 Task: Toggle the show structs option in the outline.
Action: Mouse moved to (7, 556)
Screenshot: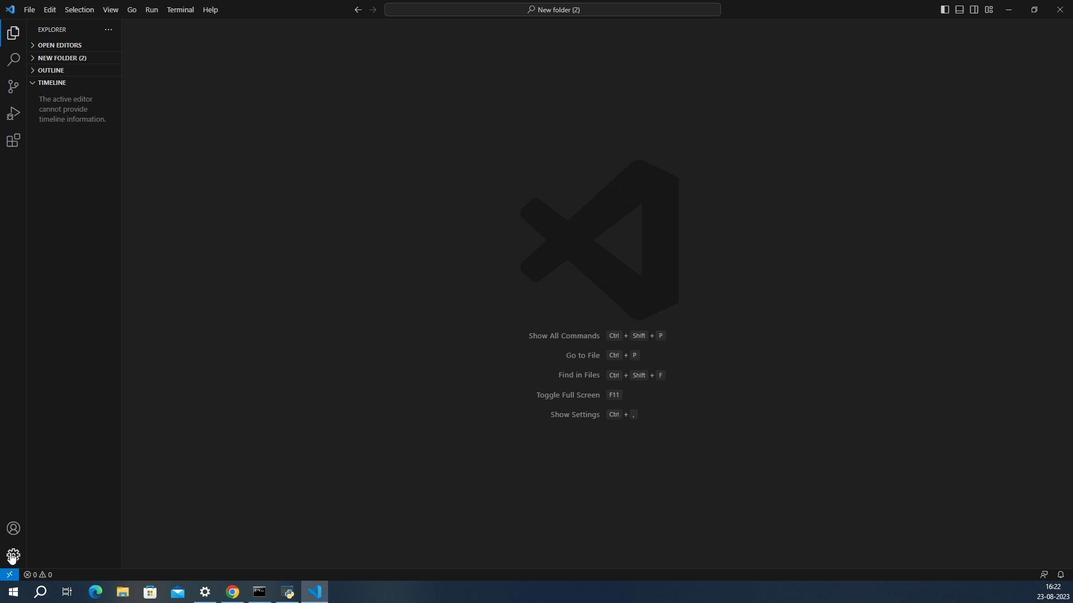 
Action: Mouse pressed left at (7, 556)
Screenshot: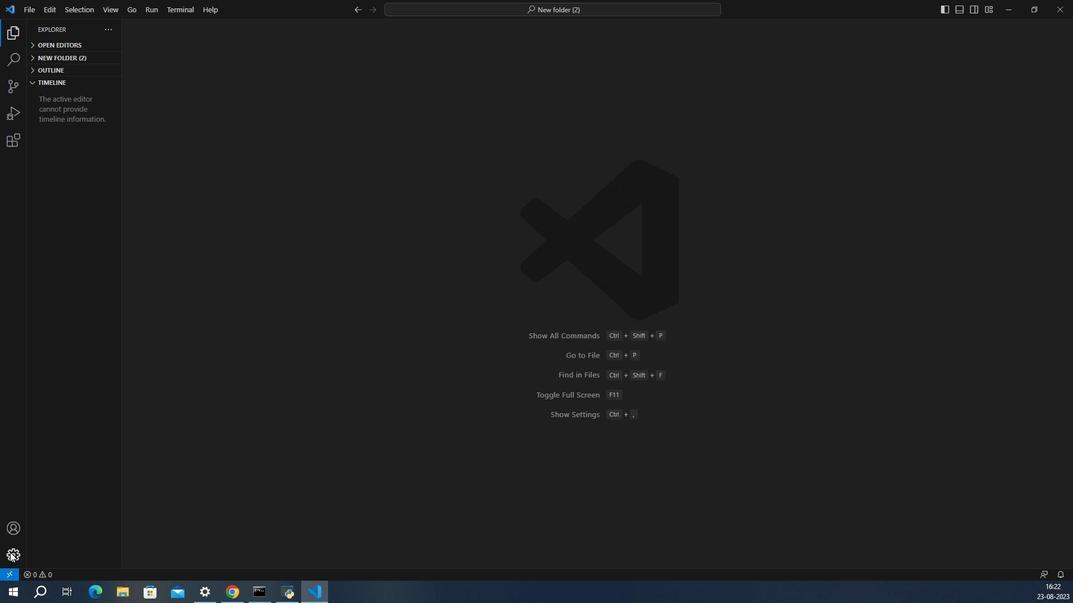 
Action: Mouse moved to (49, 467)
Screenshot: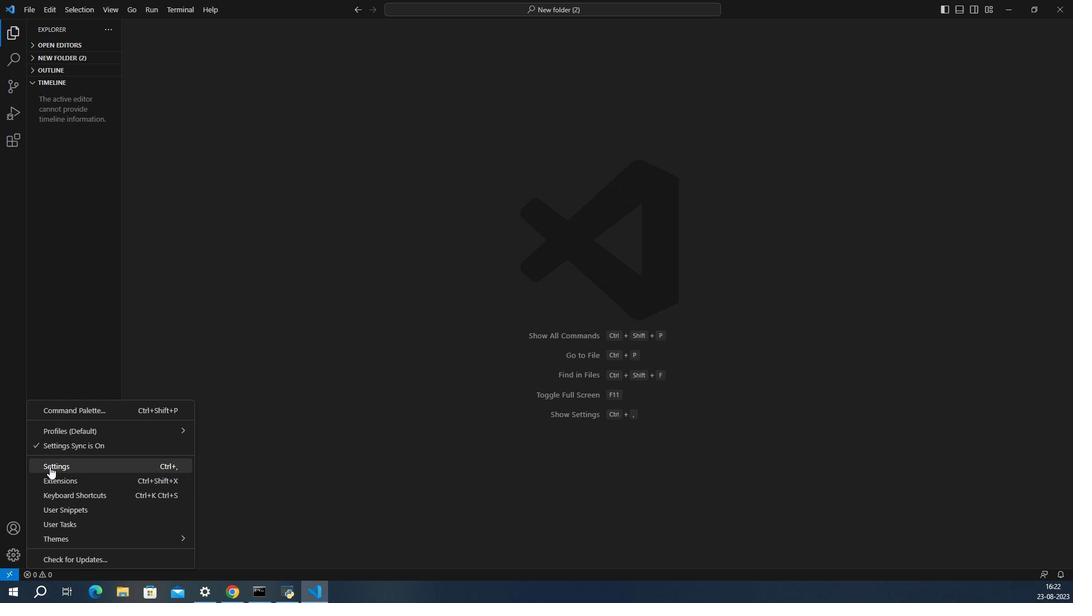 
Action: Mouse pressed left at (49, 467)
Screenshot: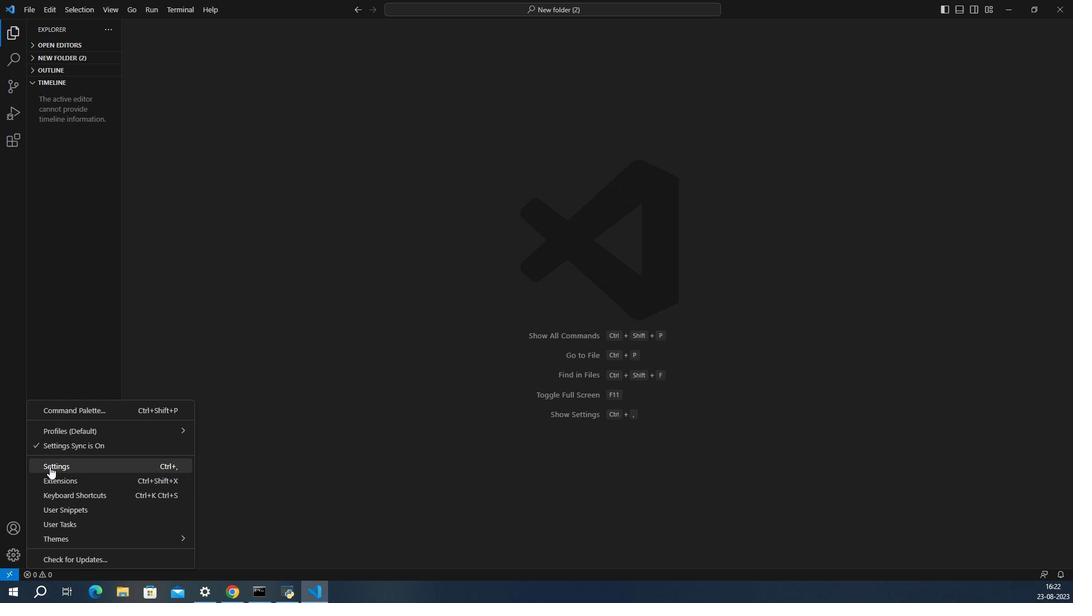 
Action: Mouse moved to (484, 514)
Screenshot: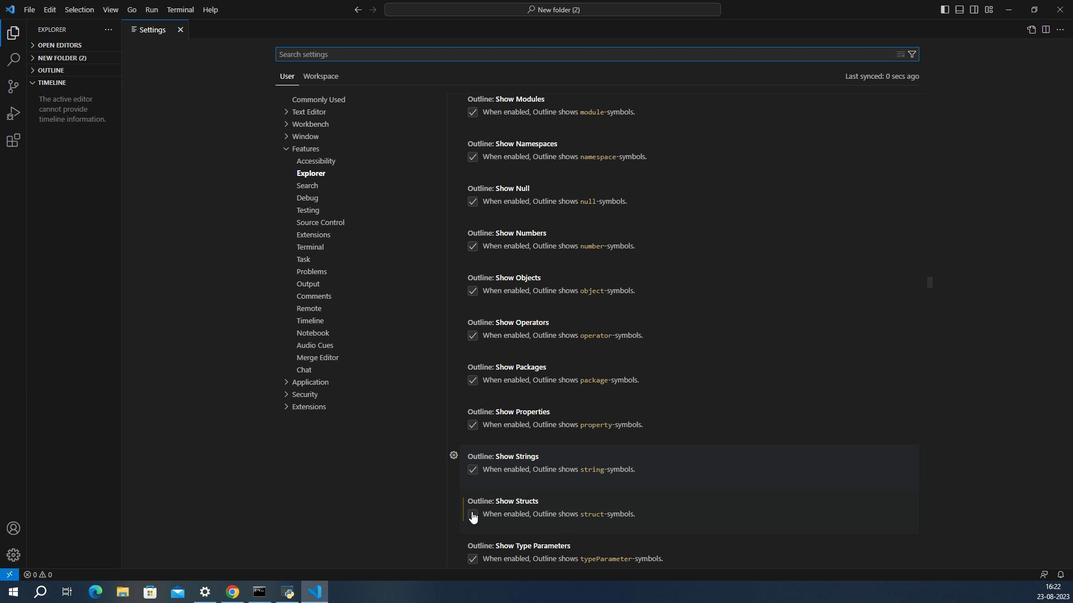 
Action: Mouse pressed left at (484, 514)
Screenshot: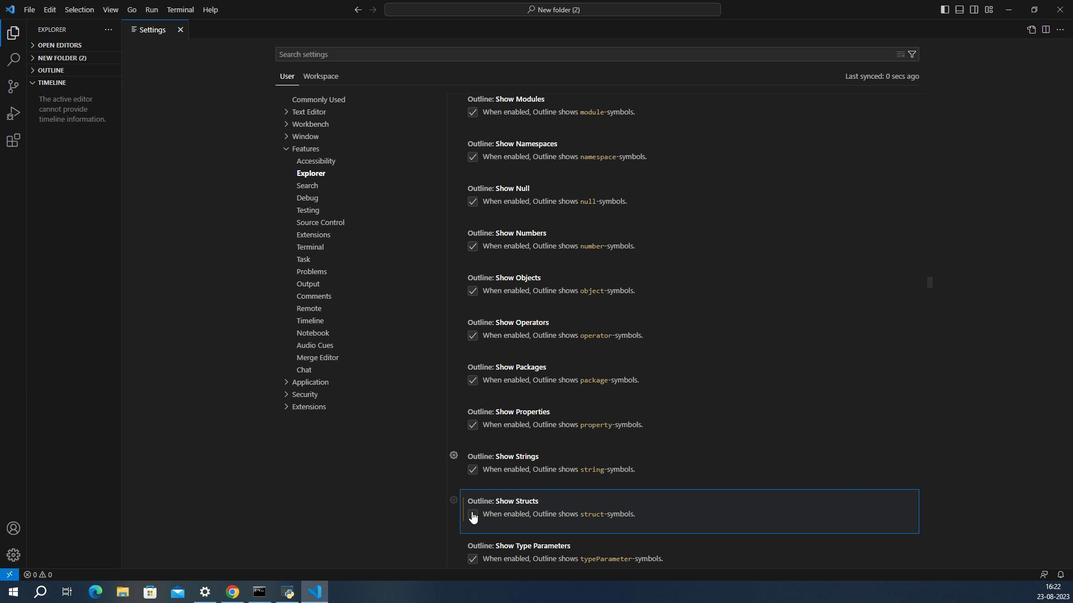 
Action: Mouse moved to (514, 519)
Screenshot: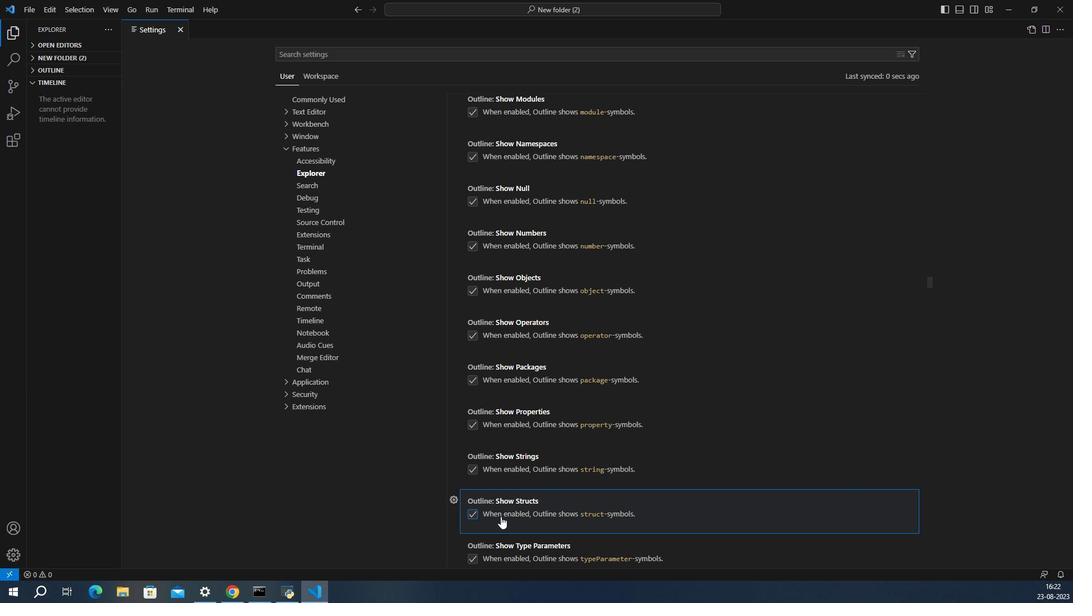 
